 Task: Add Hyland's Calms Forte to the cart.
Action: Mouse moved to (291, 122)
Screenshot: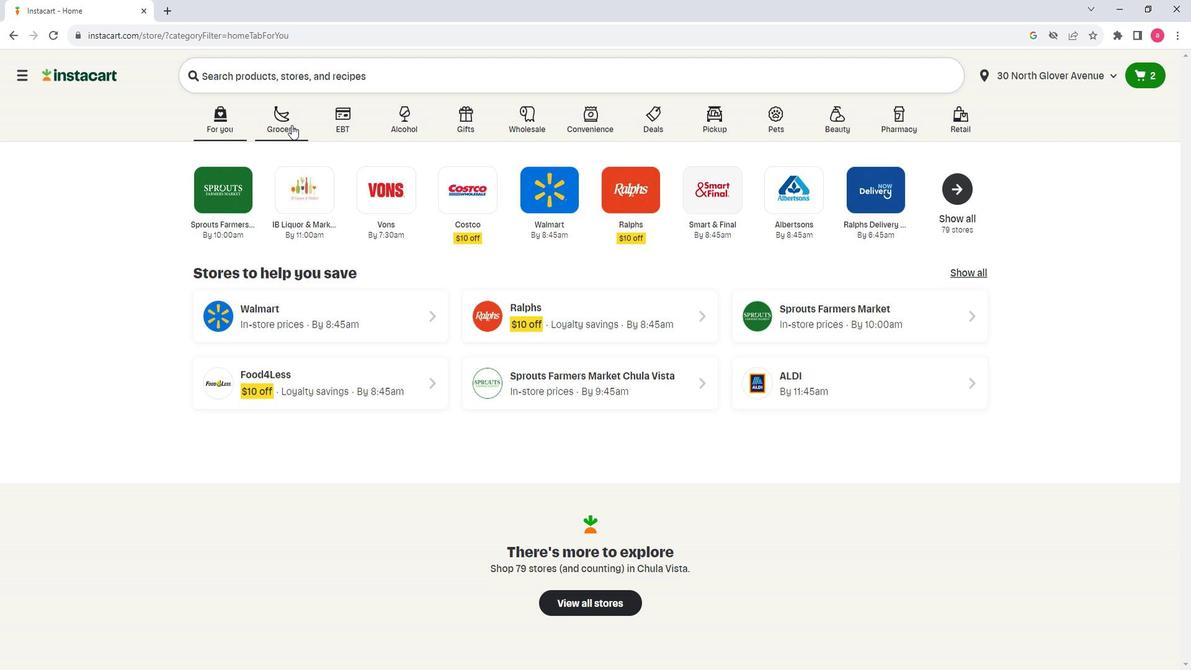 
Action: Mouse pressed left at (291, 122)
Screenshot: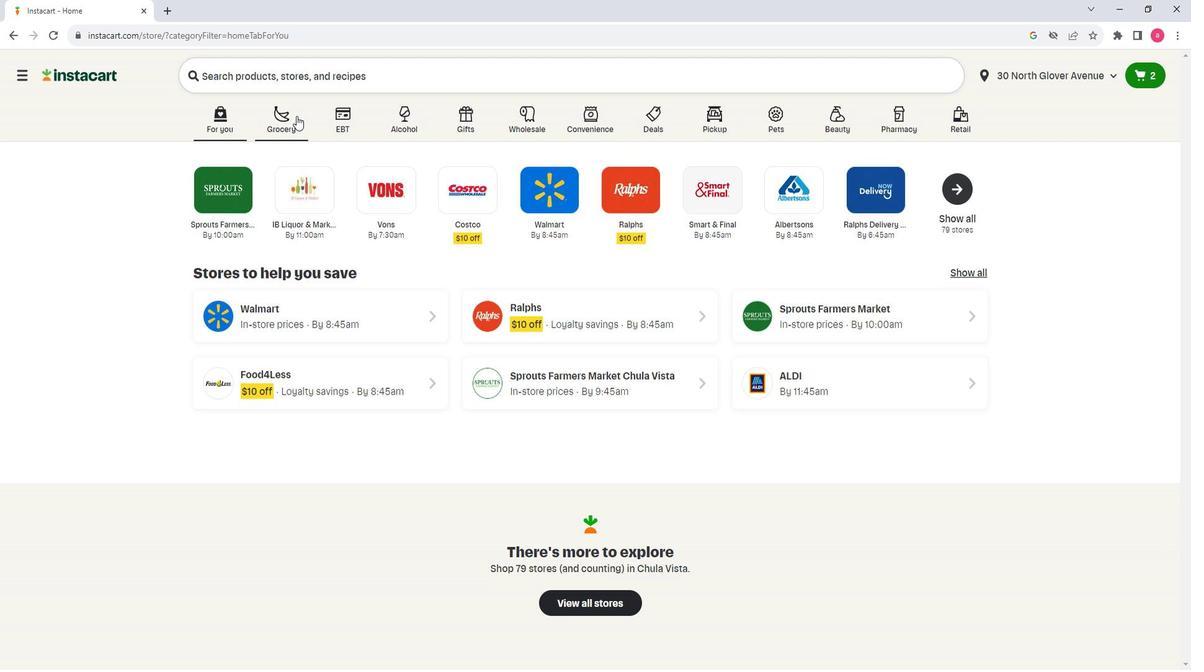 
Action: Mouse moved to (312, 353)
Screenshot: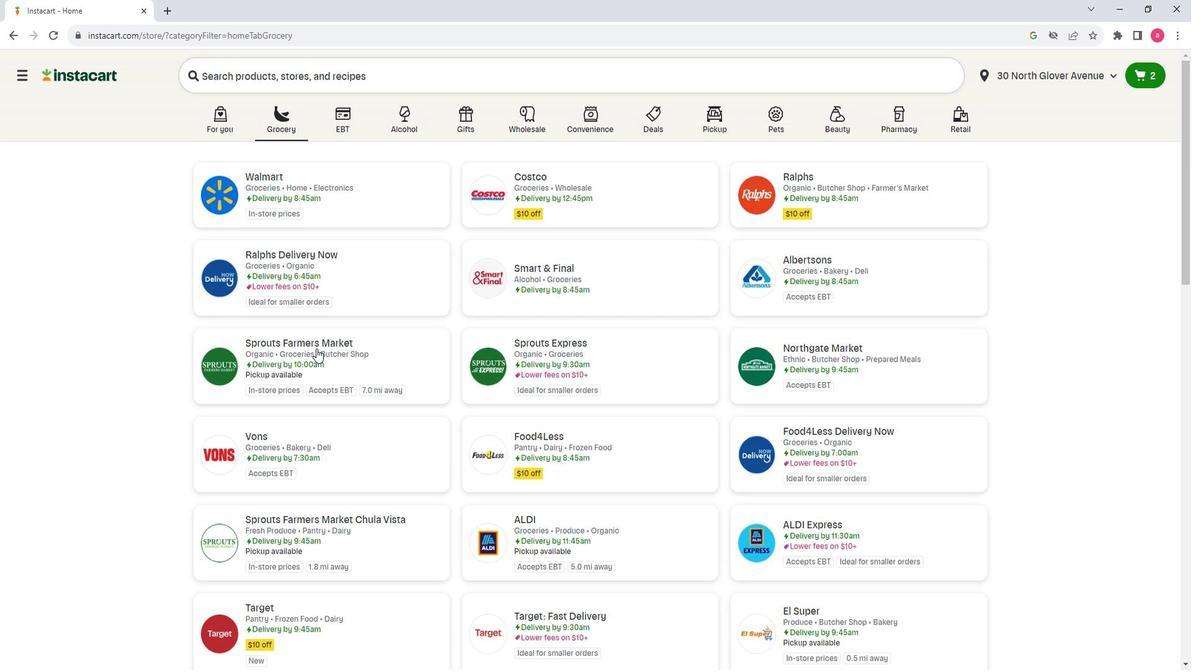 
Action: Mouse pressed left at (312, 353)
Screenshot: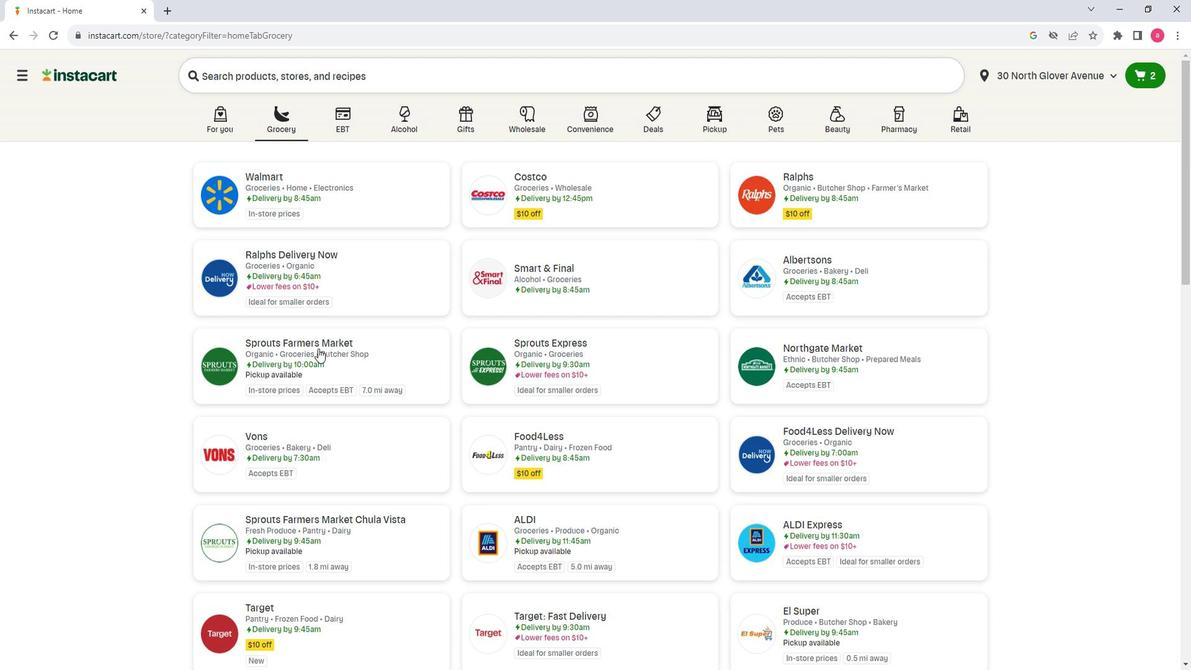 
Action: Mouse moved to (134, 414)
Screenshot: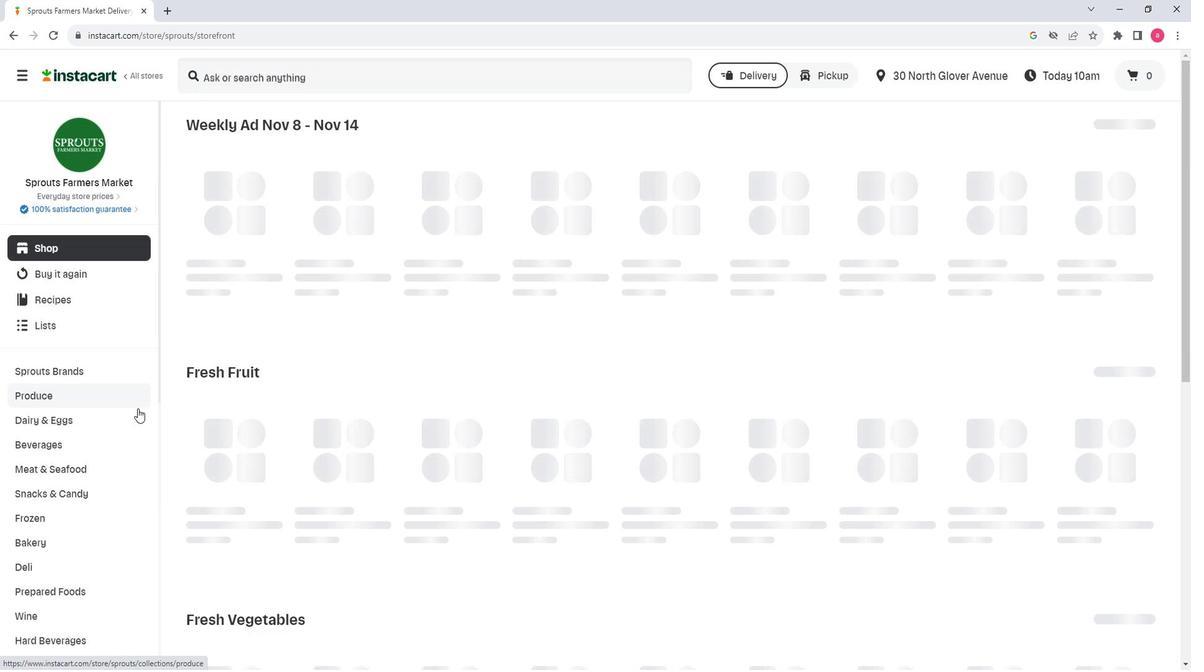 
Action: Mouse scrolled (134, 413) with delta (0, 0)
Screenshot: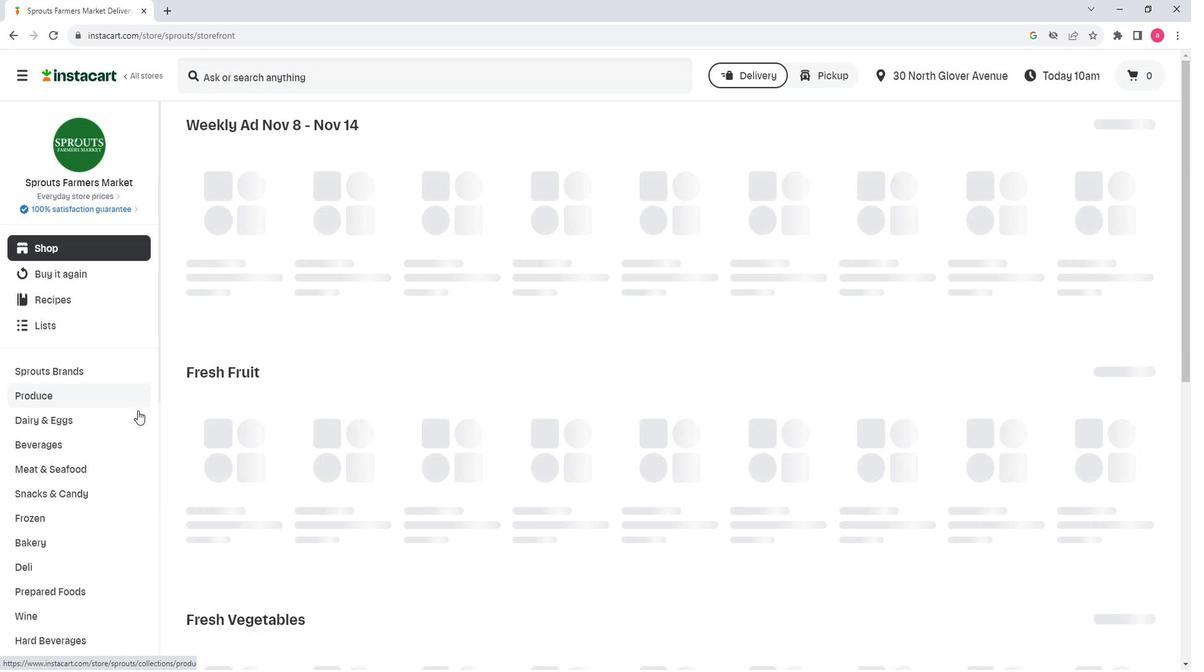 
Action: Mouse moved to (134, 417)
Screenshot: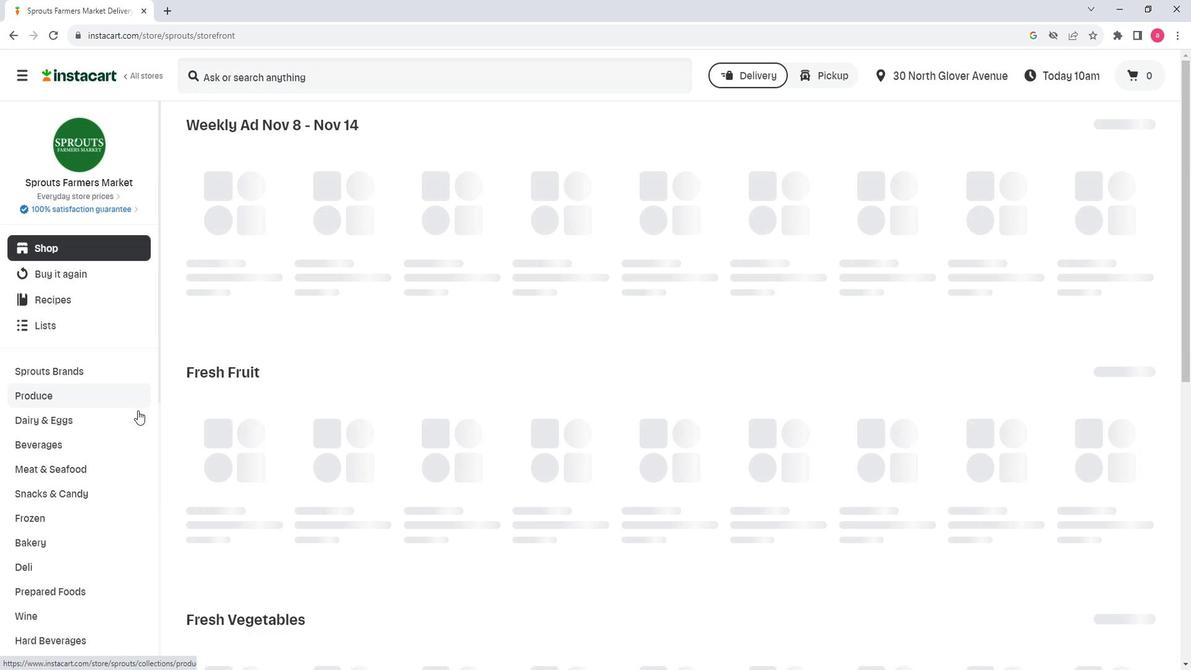 
Action: Mouse scrolled (134, 417) with delta (0, 0)
Screenshot: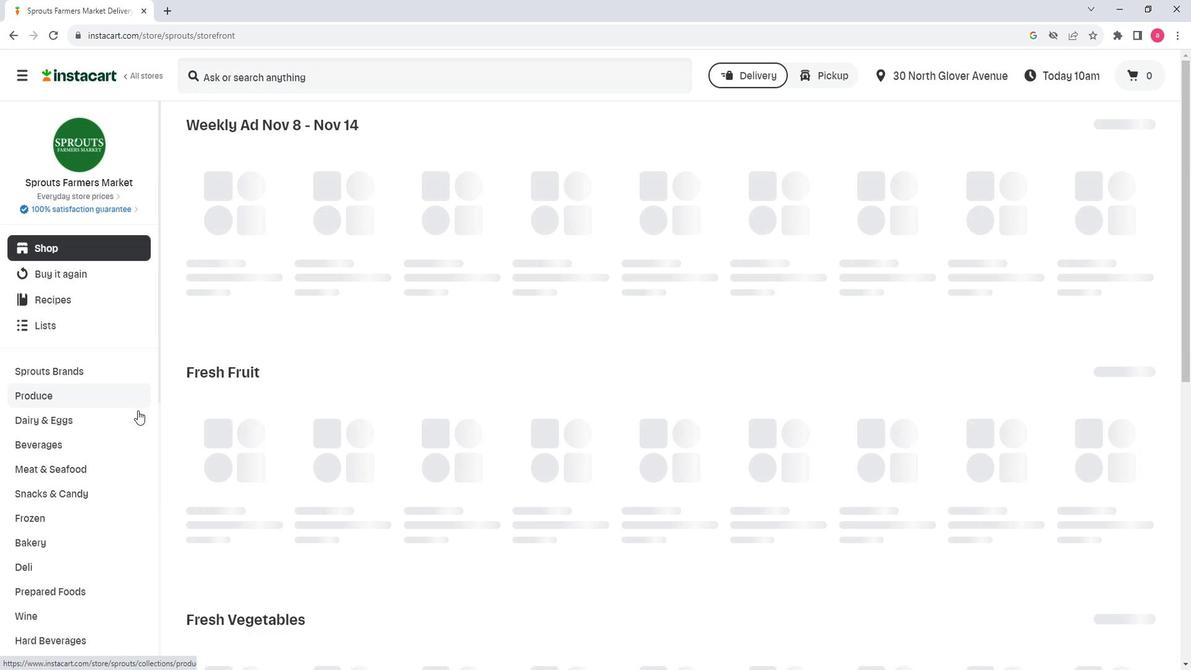 
Action: Mouse moved to (134, 417)
Screenshot: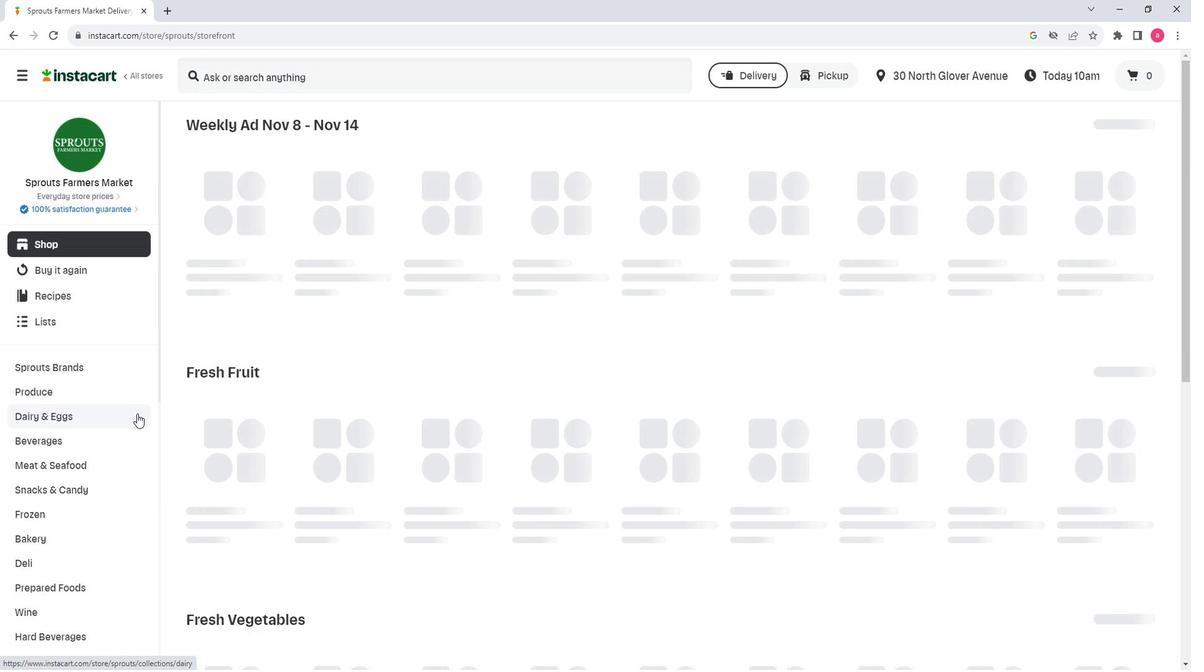 
Action: Mouse scrolled (134, 417) with delta (0, 0)
Screenshot: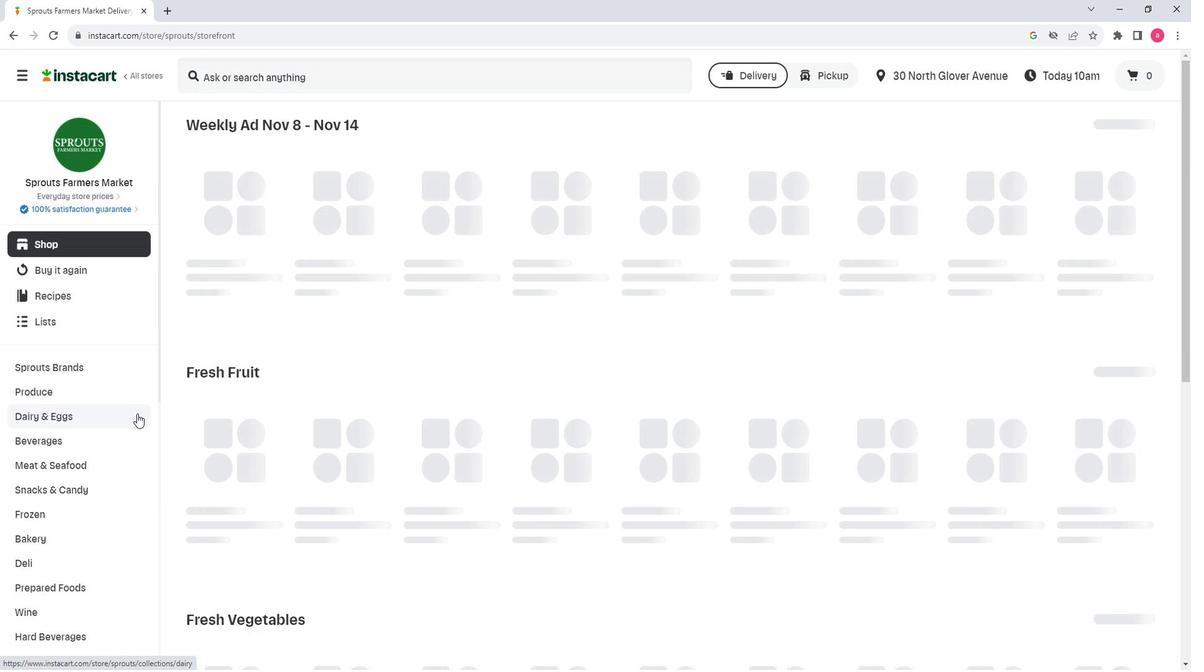 
Action: Mouse moved to (132, 418)
Screenshot: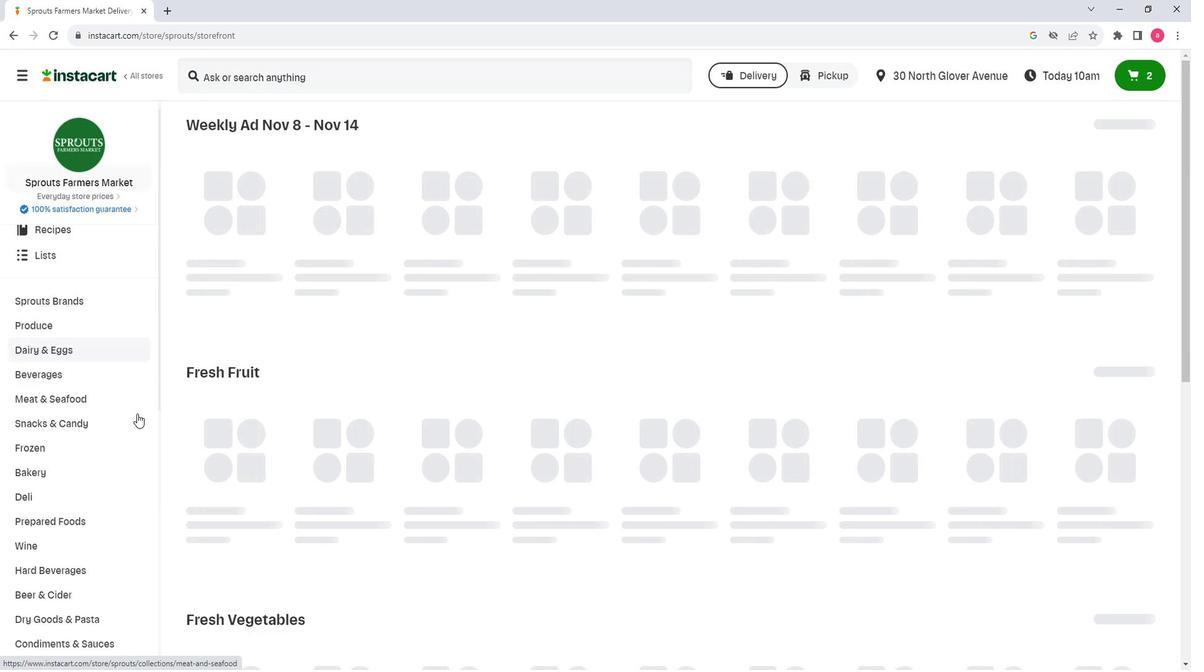 
Action: Mouse scrolled (132, 417) with delta (0, 0)
Screenshot: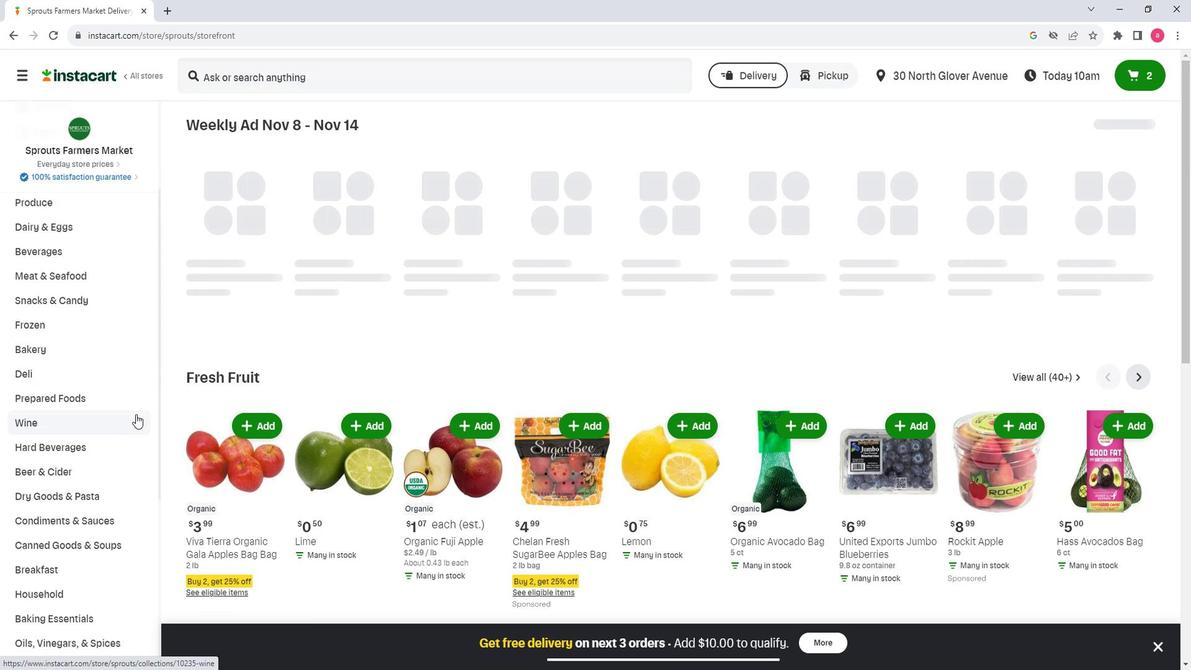 
Action: Mouse scrolled (132, 417) with delta (0, 0)
Screenshot: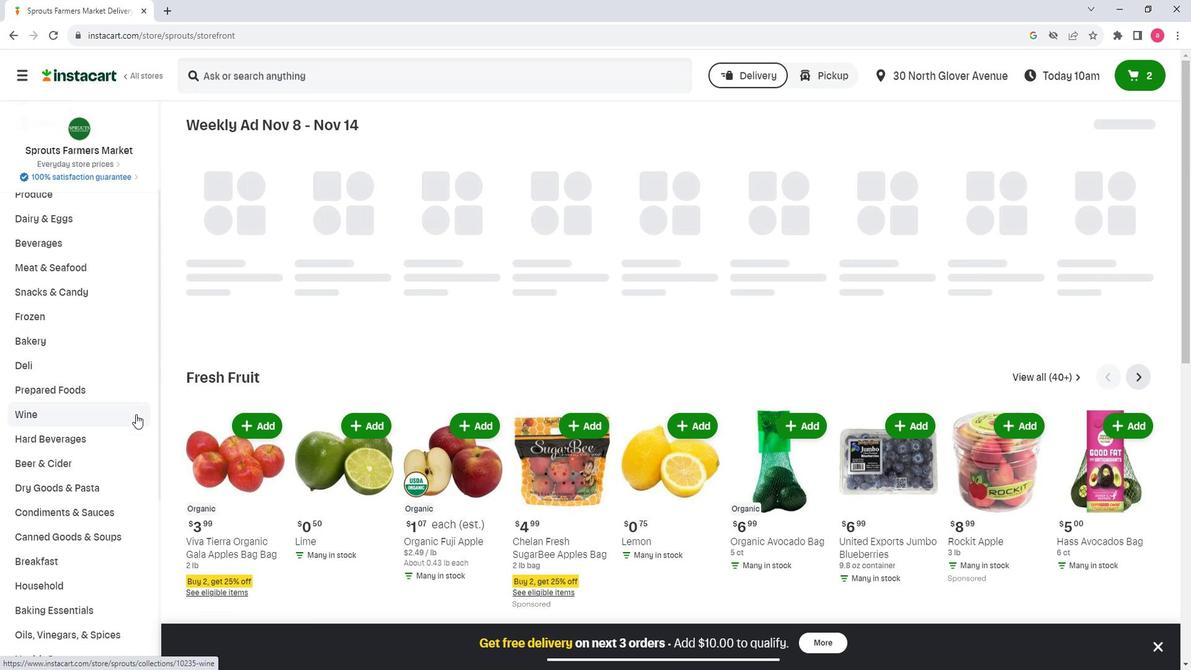 
Action: Mouse moved to (70, 539)
Screenshot: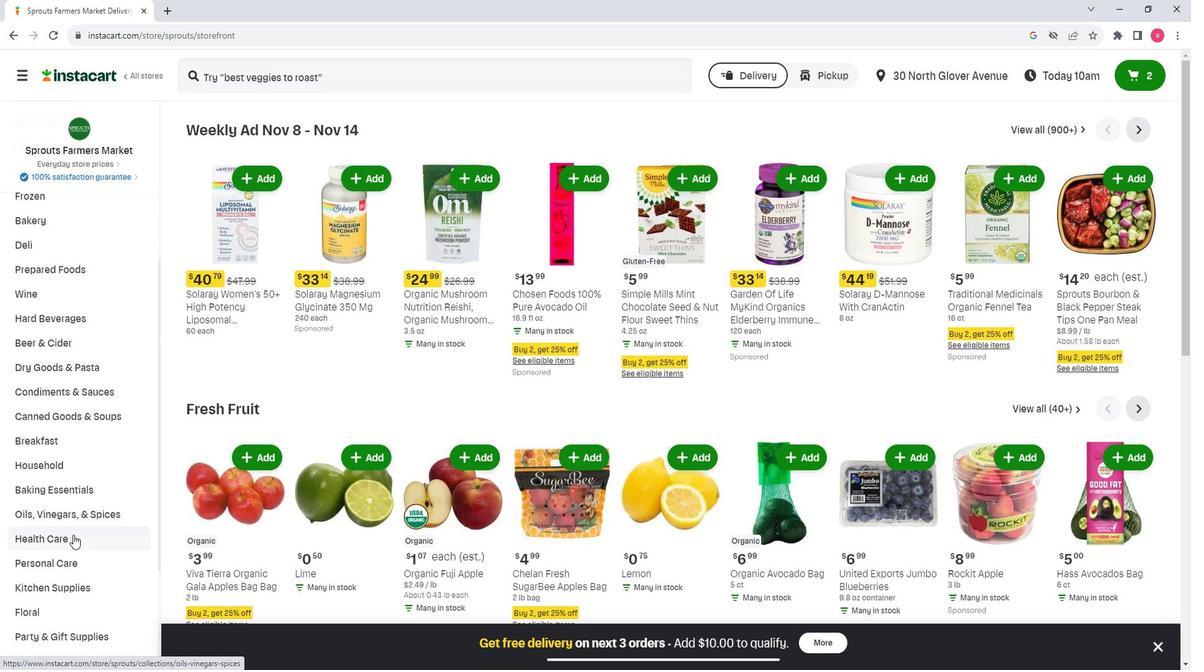 
Action: Mouse pressed left at (70, 539)
Screenshot: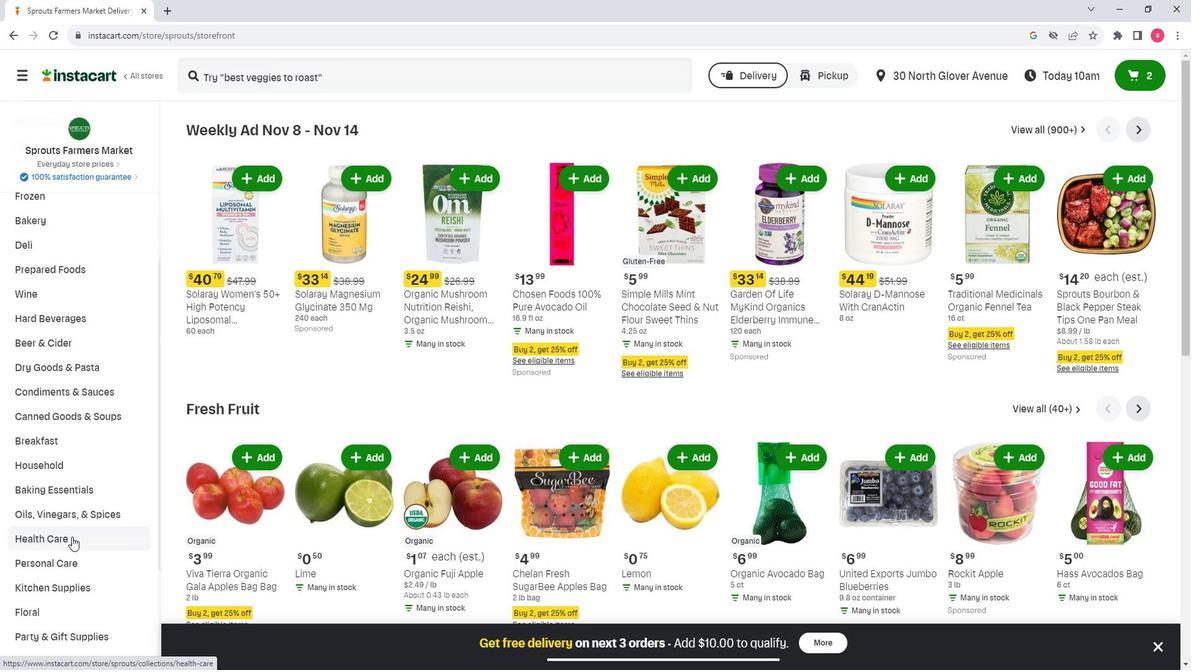 
Action: Mouse moved to (1134, 169)
Screenshot: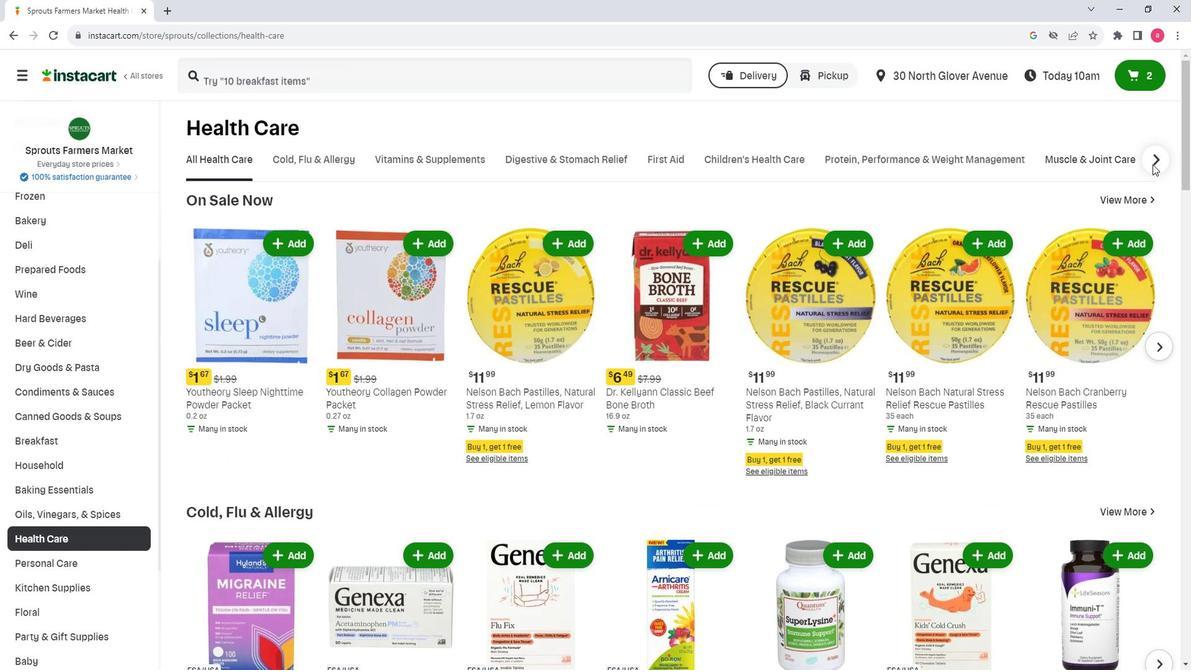 
Action: Mouse pressed left at (1134, 169)
Screenshot: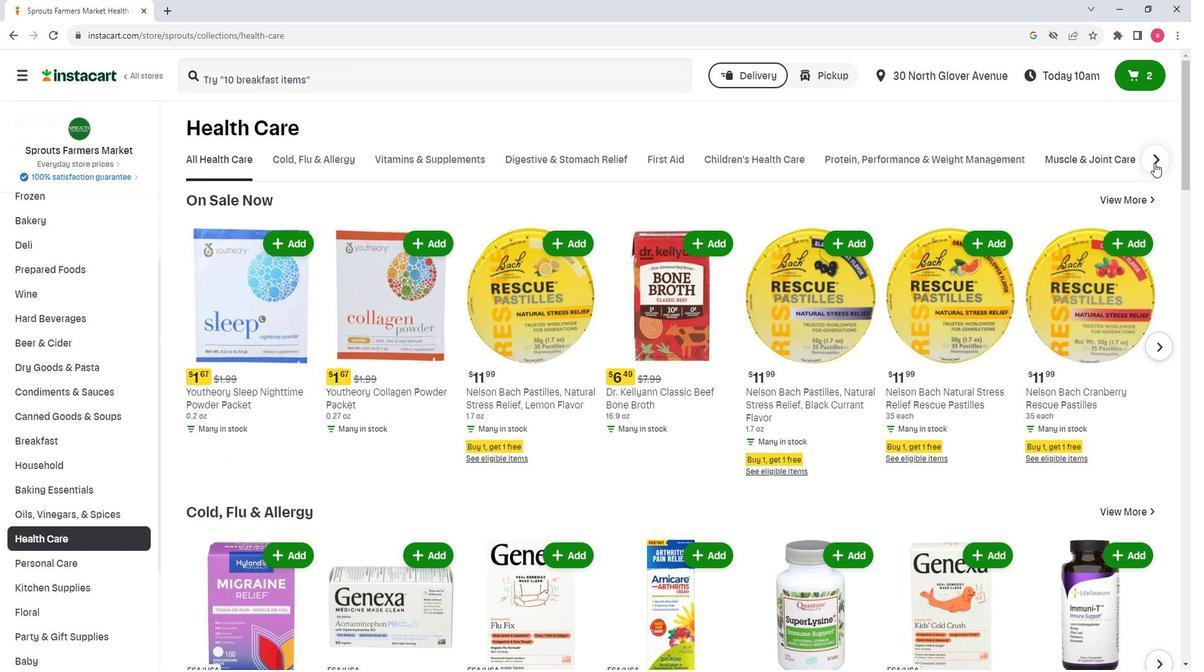 
Action: Mouse moved to (874, 166)
Screenshot: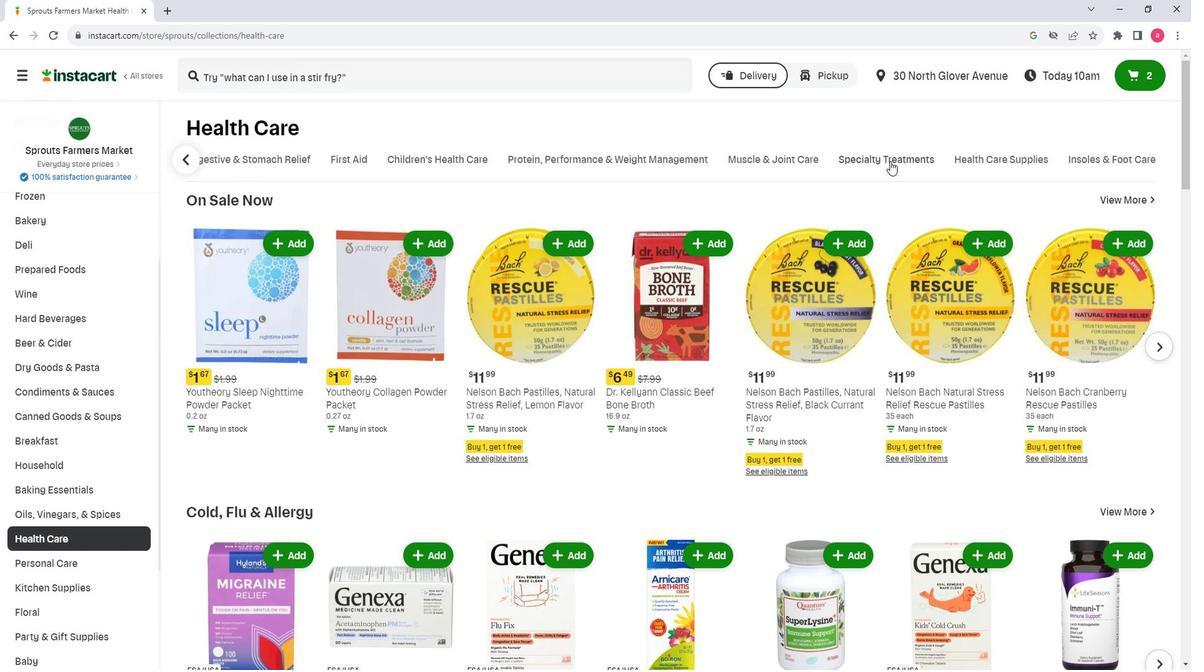 
Action: Mouse pressed left at (874, 166)
Screenshot: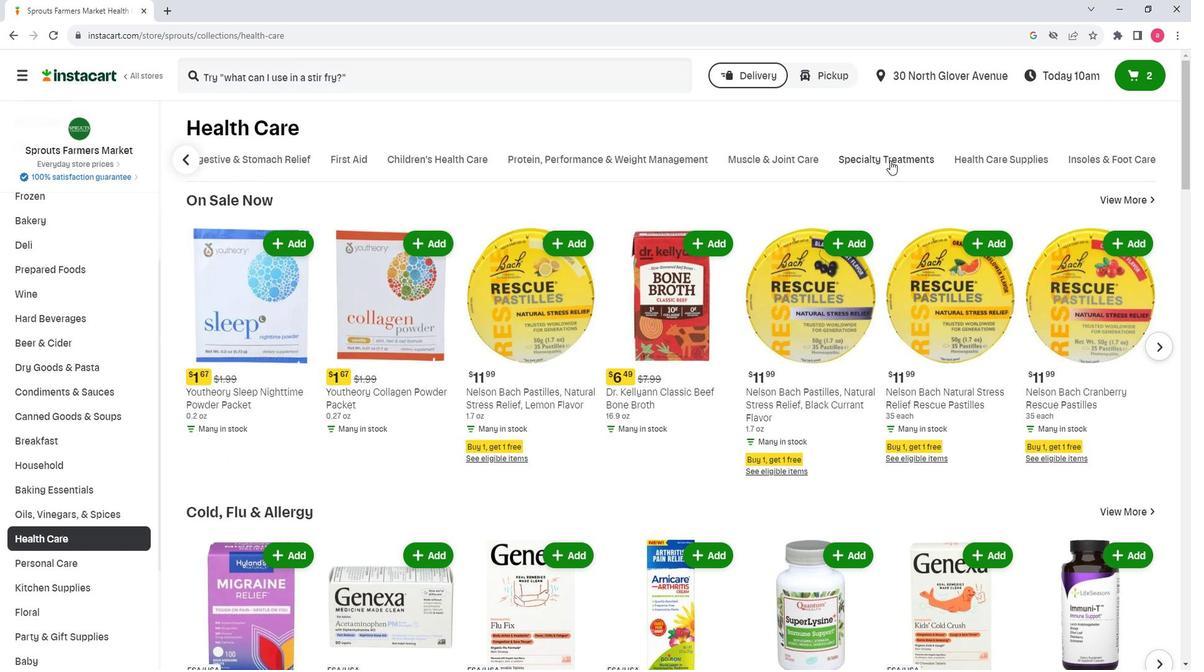 
Action: Mouse moved to (282, 220)
Screenshot: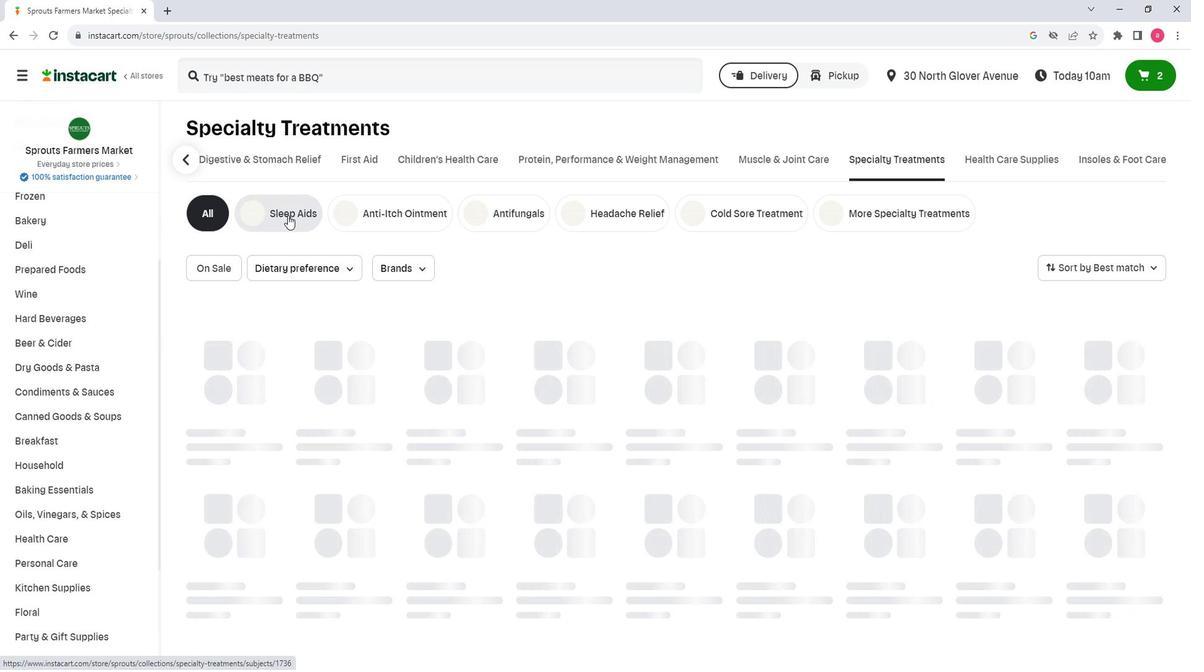 
Action: Mouse pressed left at (282, 220)
Screenshot: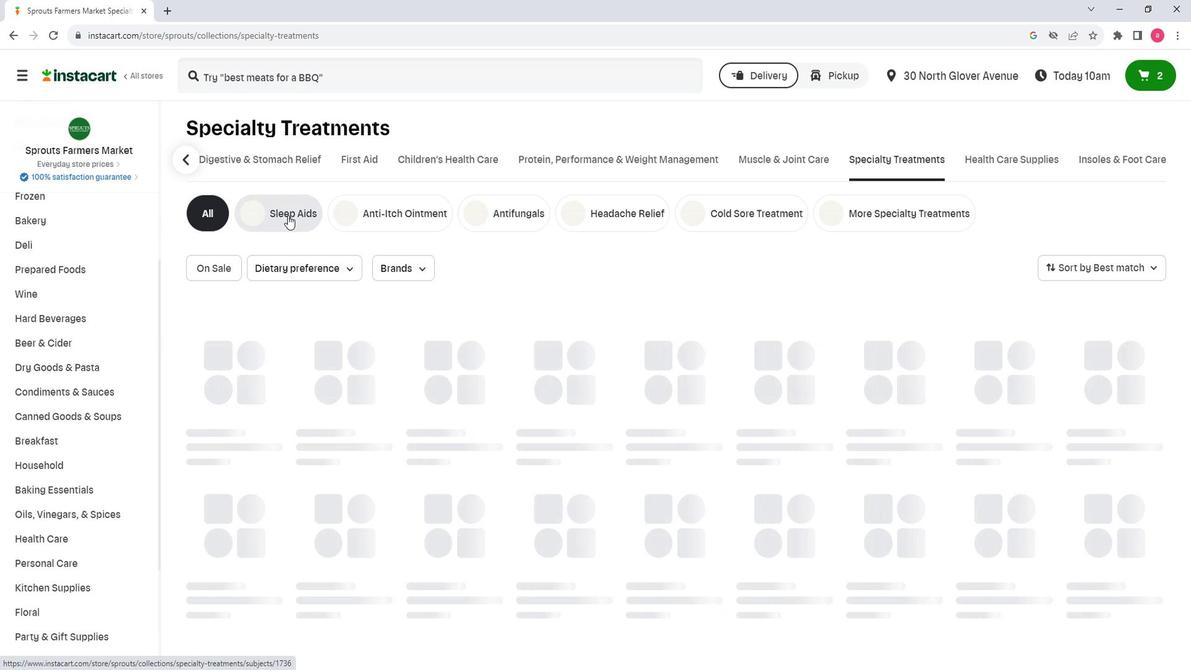
Action: Mouse moved to (246, 88)
Screenshot: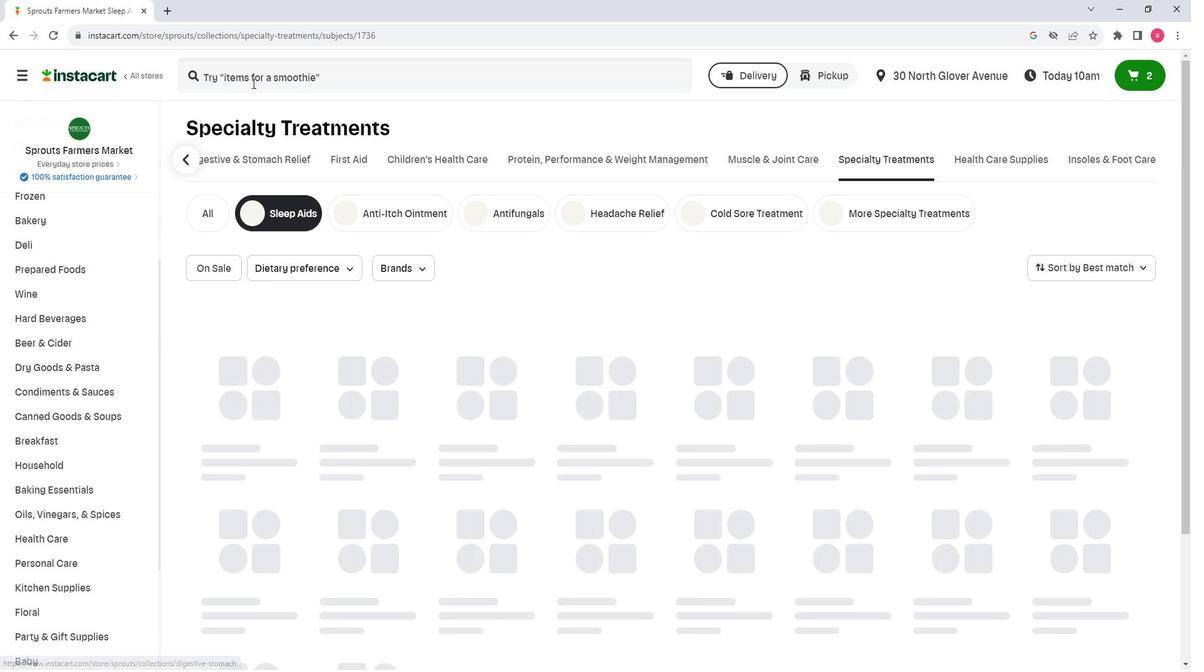 
Action: Mouse pressed left at (246, 88)
Screenshot: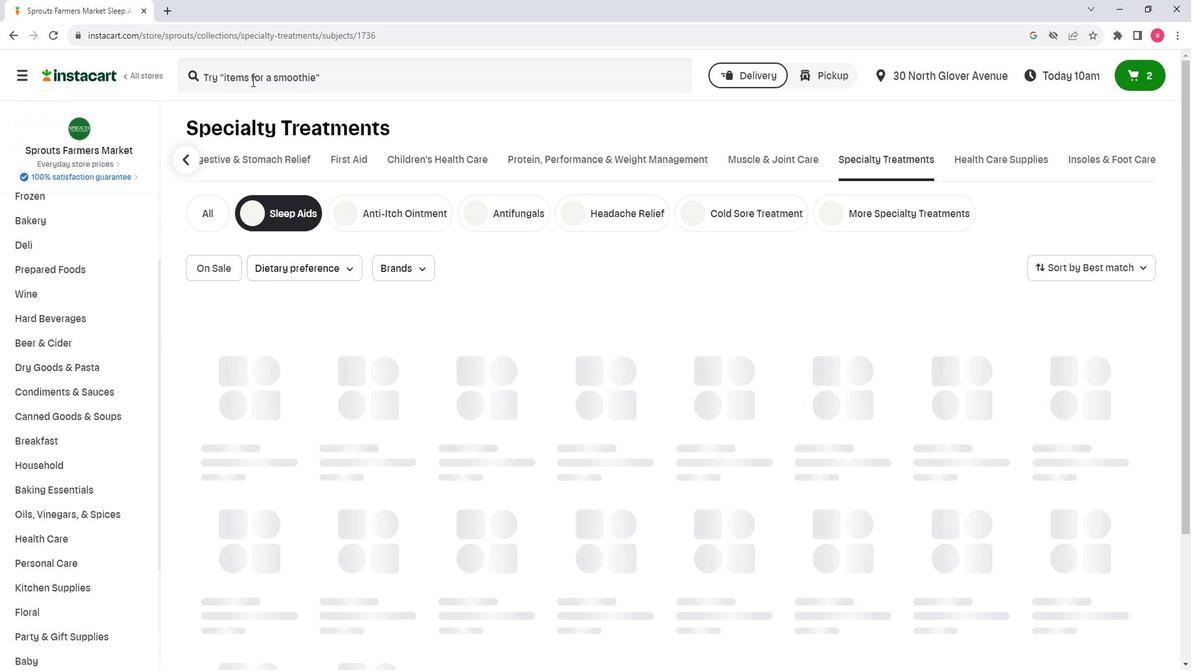 
Action: Key pressed <Key.shift>Hyland's<Key.space><Key.shift><Key.shift><Key.shift><Key.shift><Key.shift><Key.shift><Key.shift><Key.shift><Key.shift><Key.shift><Key.shift><Key.shift><Key.shift><Key.shift><Key.shift>Calms<Key.space><Key.shift>Forte<Key.enter>
Screenshot: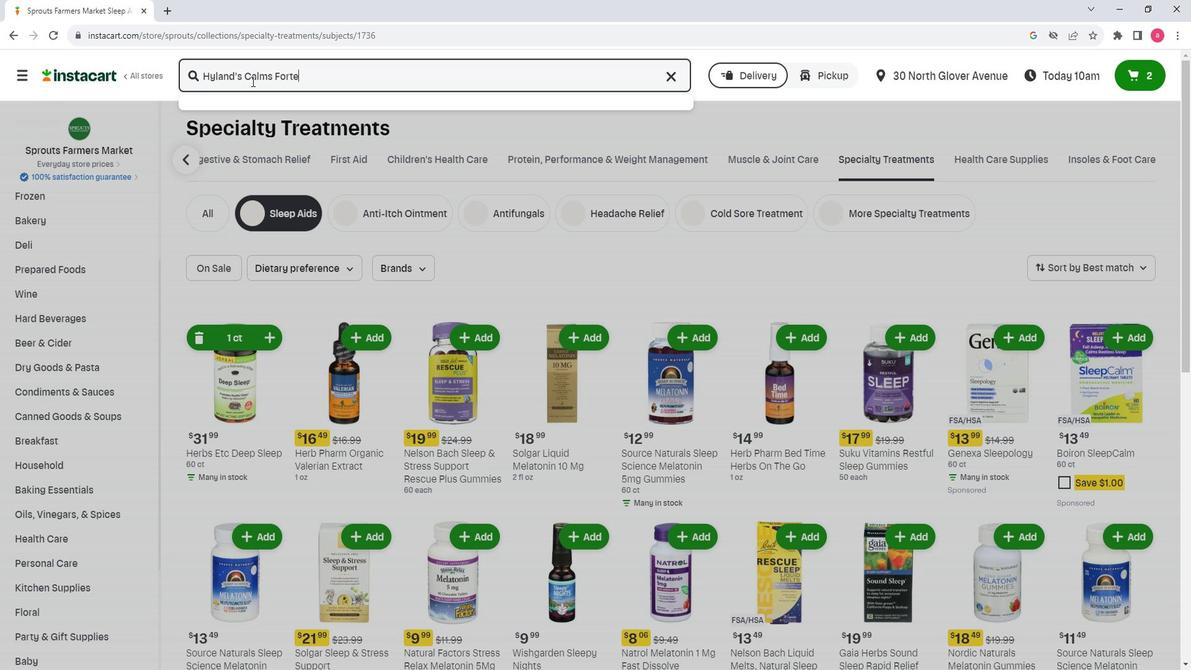 
Action: Mouse moved to (509, 173)
Screenshot: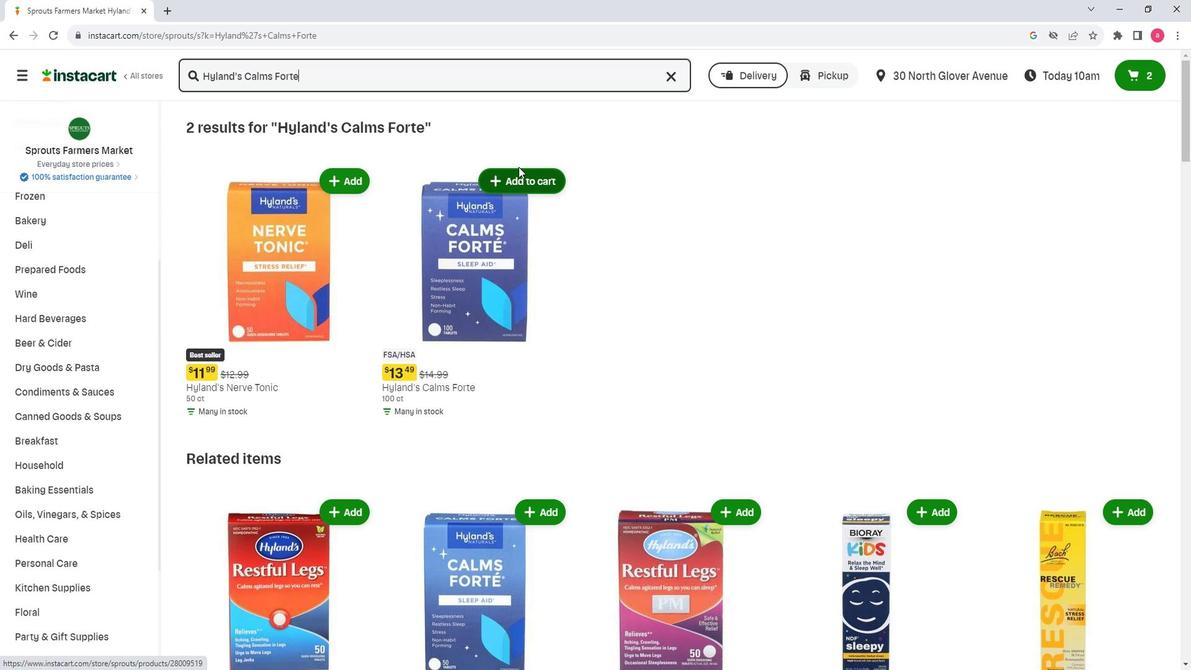 
Action: Mouse pressed left at (509, 173)
Screenshot: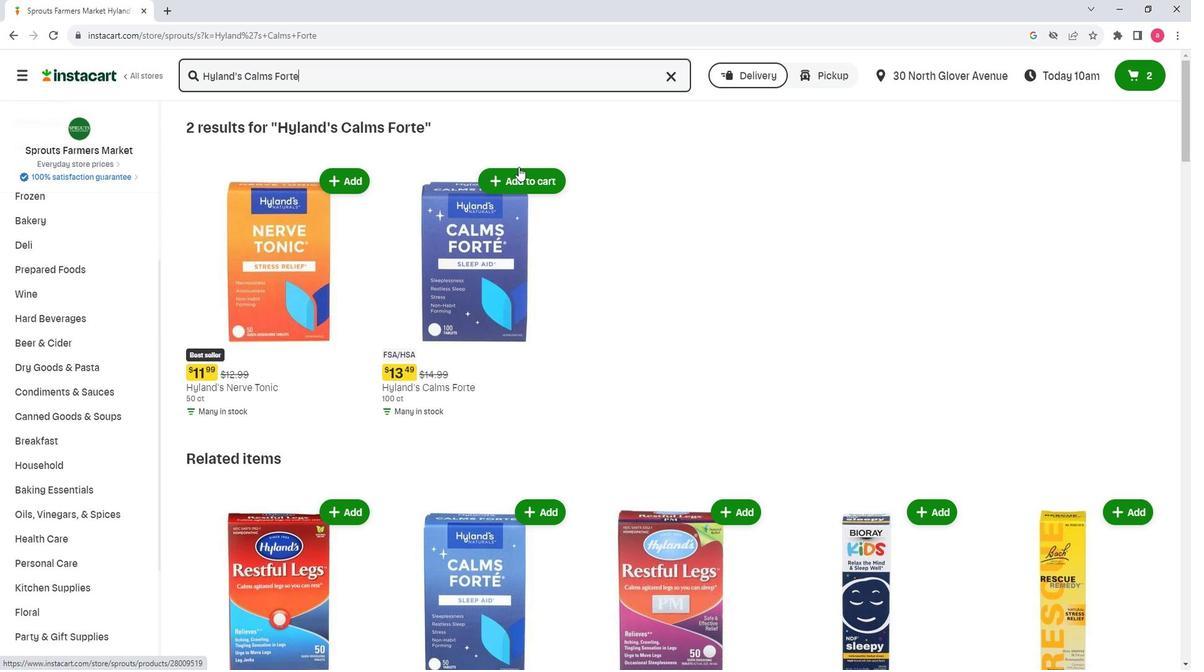 
Action: Mouse moved to (515, 178)
Screenshot: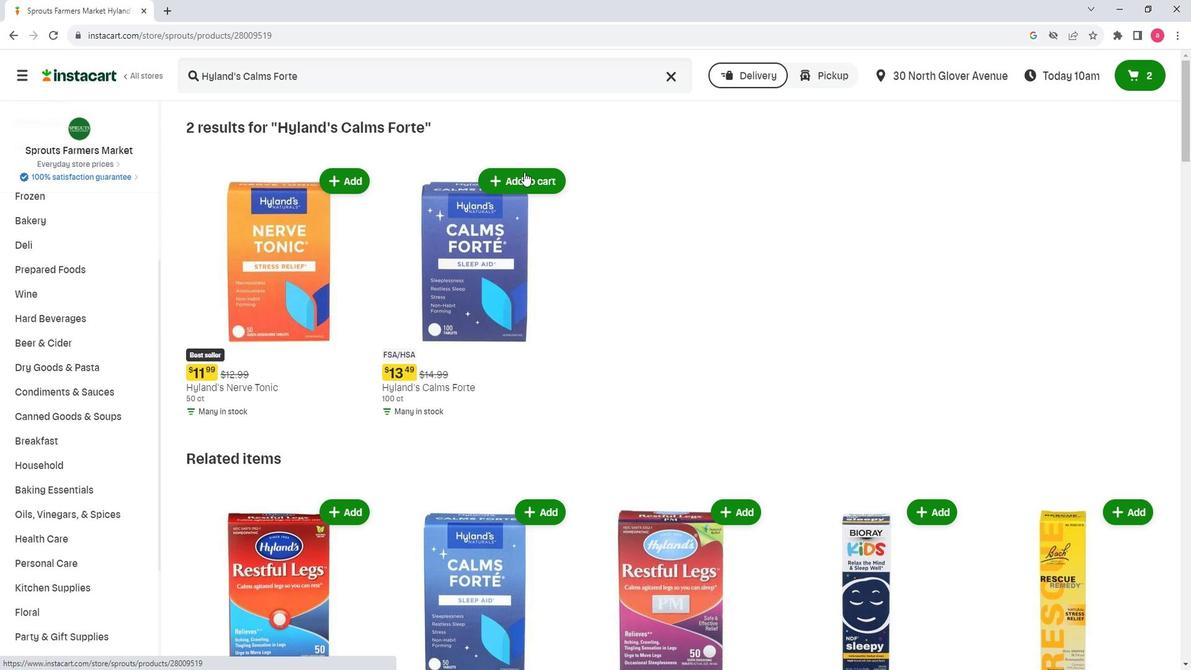 
Action: Mouse pressed left at (515, 178)
Screenshot: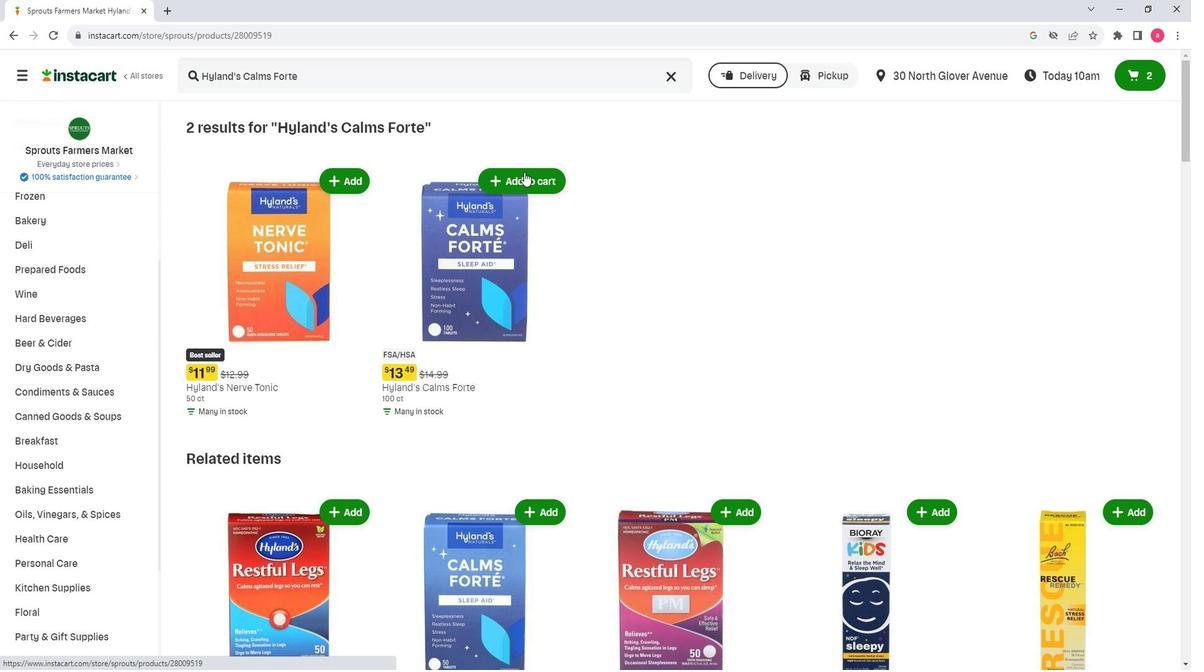 
Action: Mouse moved to (788, 279)
Screenshot: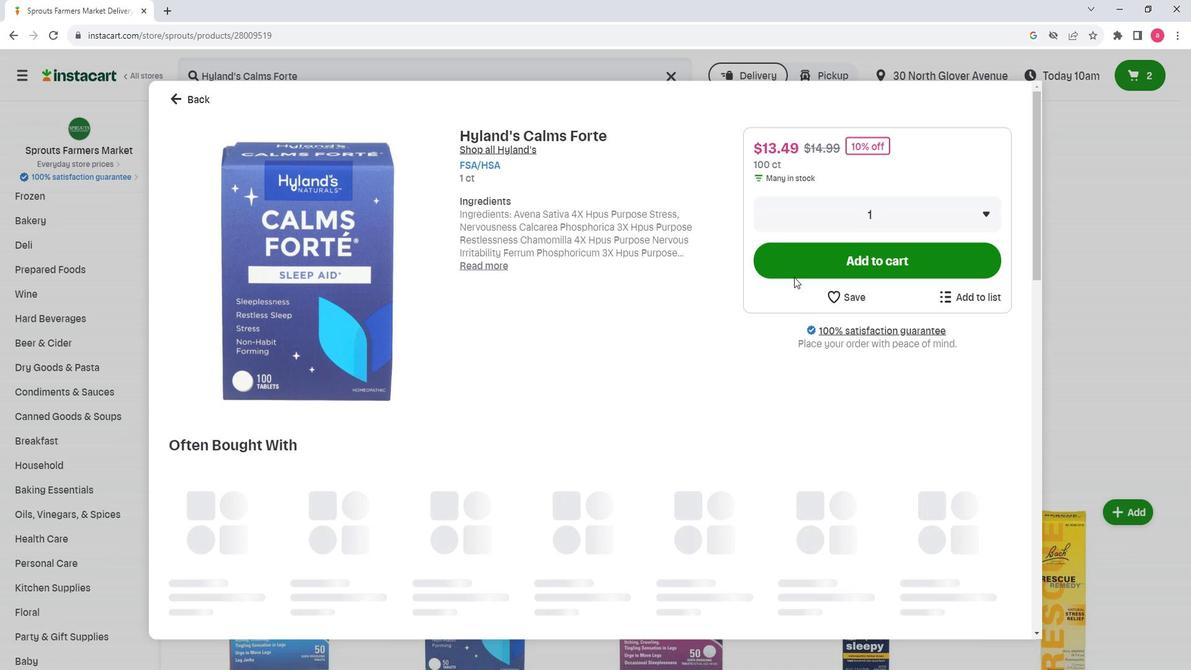 
Action: Mouse pressed left at (788, 279)
Screenshot: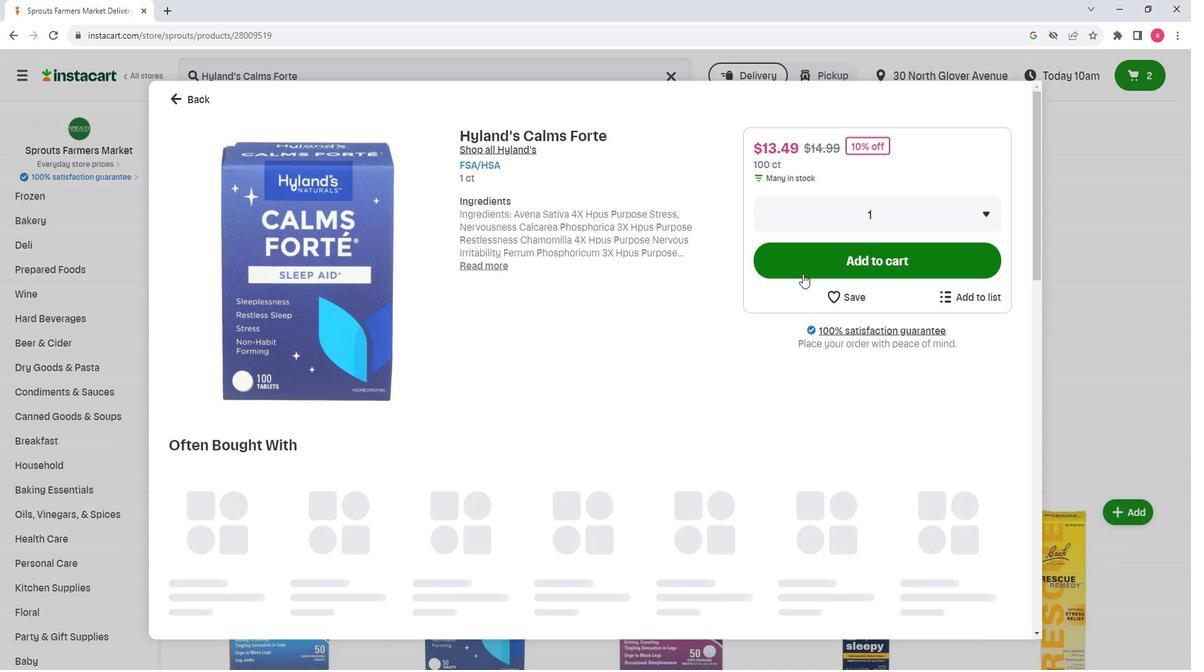 
Action: Mouse moved to (753, 351)
Screenshot: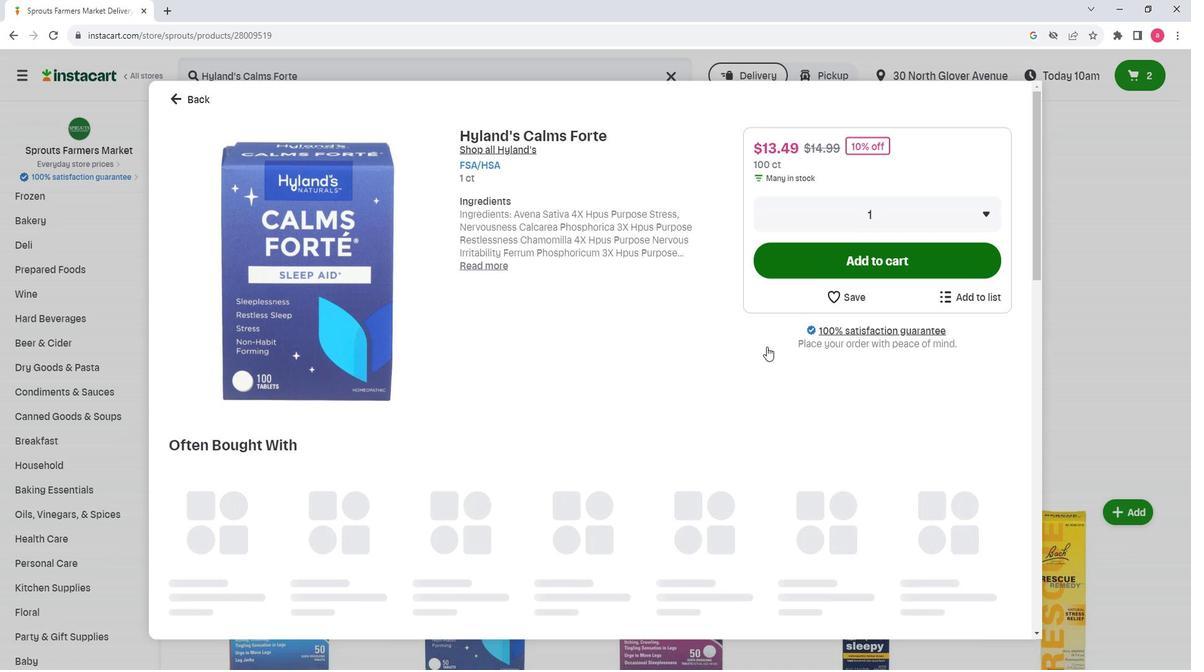
